 Task: Add an action for the "To Do" list and move the card to the top.
Action: Mouse pressed left at (849, 271)
Screenshot: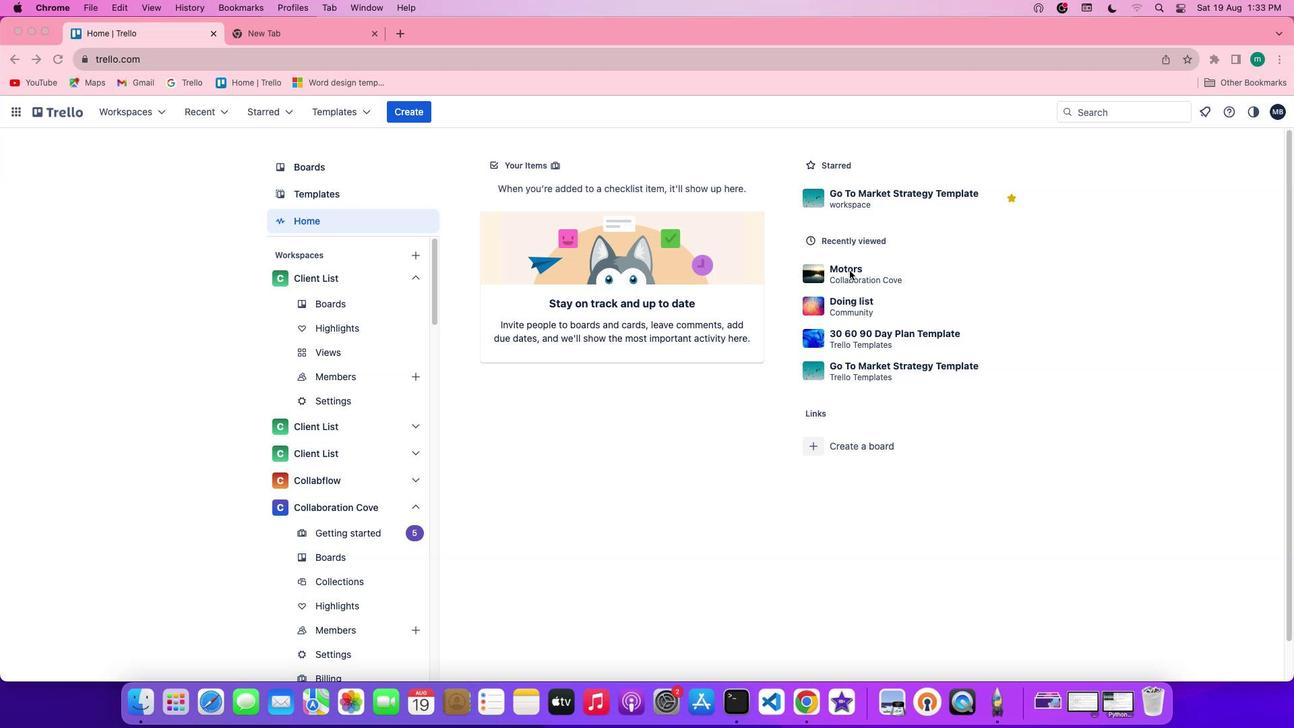 
Action: Mouse pressed left at (849, 271)
Screenshot: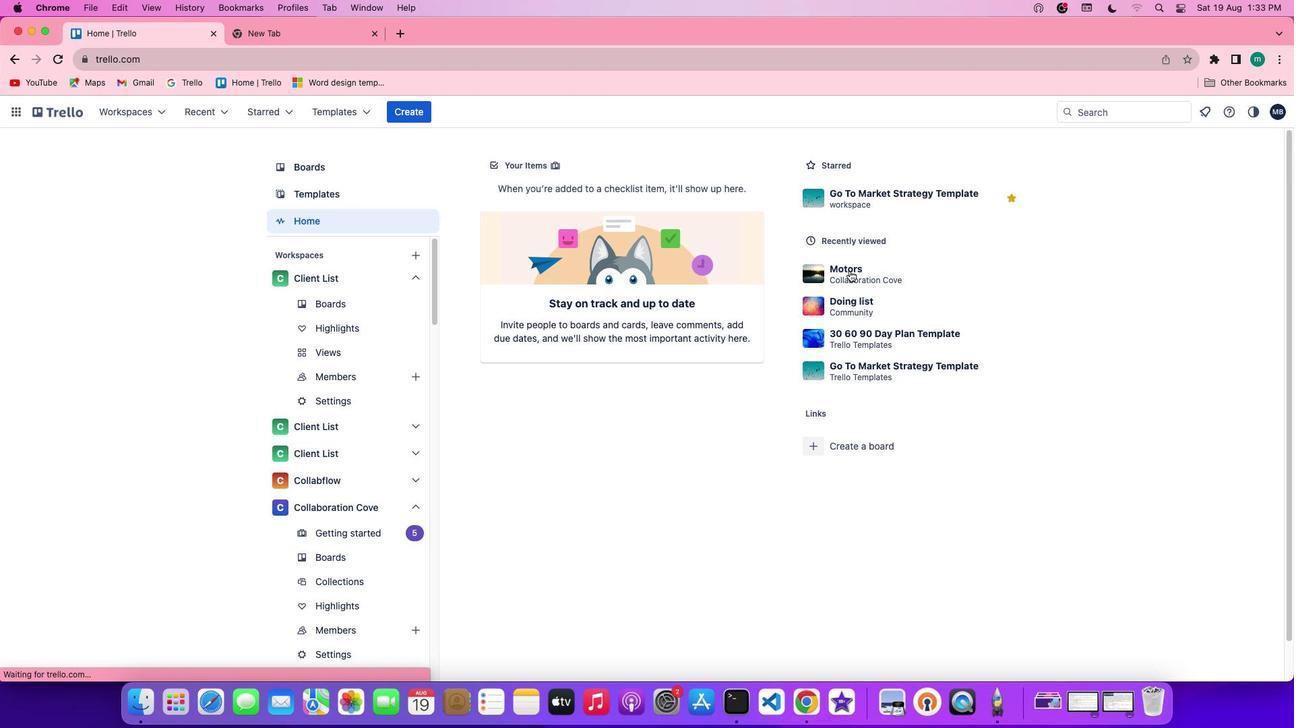 
Action: Mouse moved to (569, 213)
Screenshot: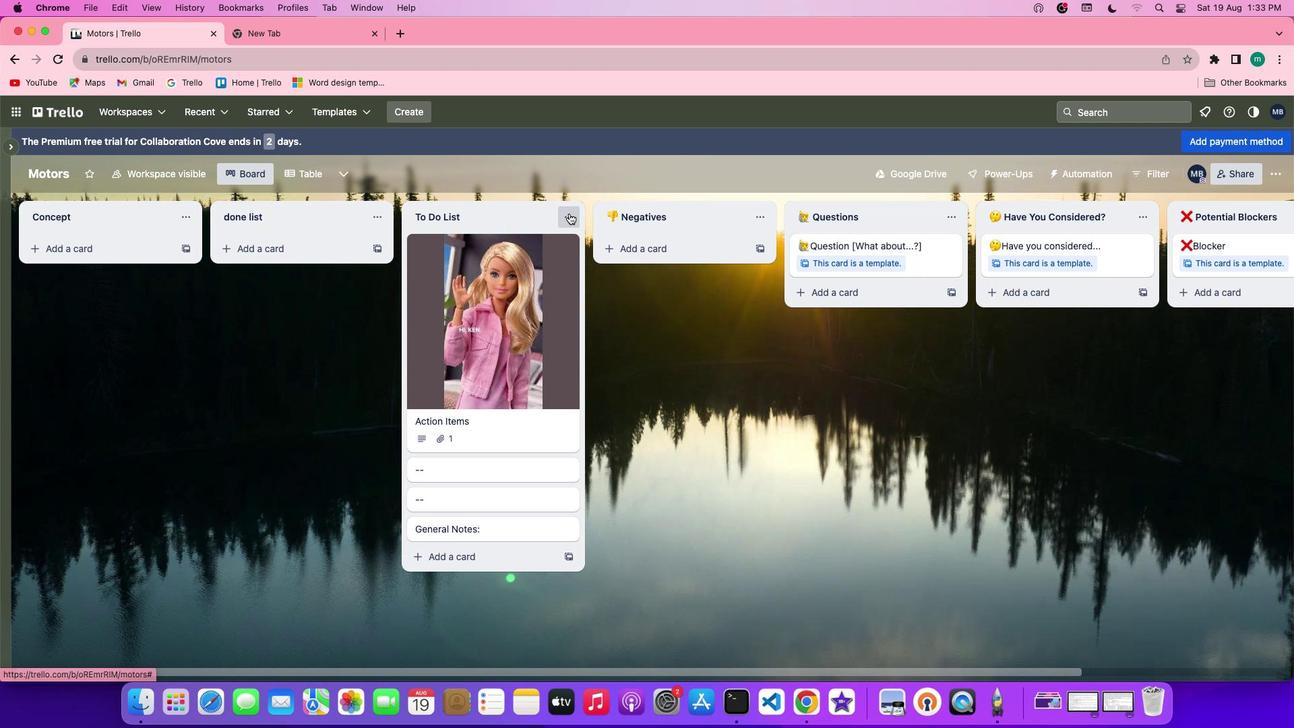 
Action: Mouse pressed left at (569, 213)
Screenshot: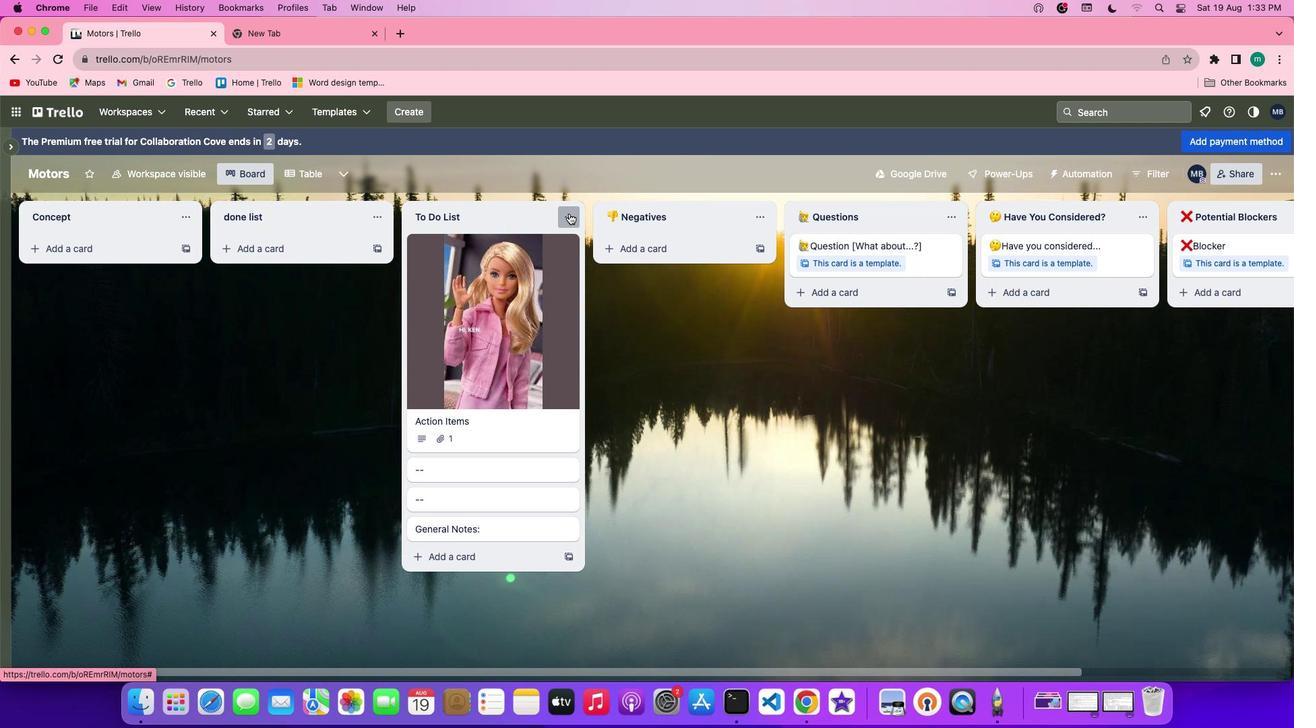
Action: Mouse moved to (600, 430)
Screenshot: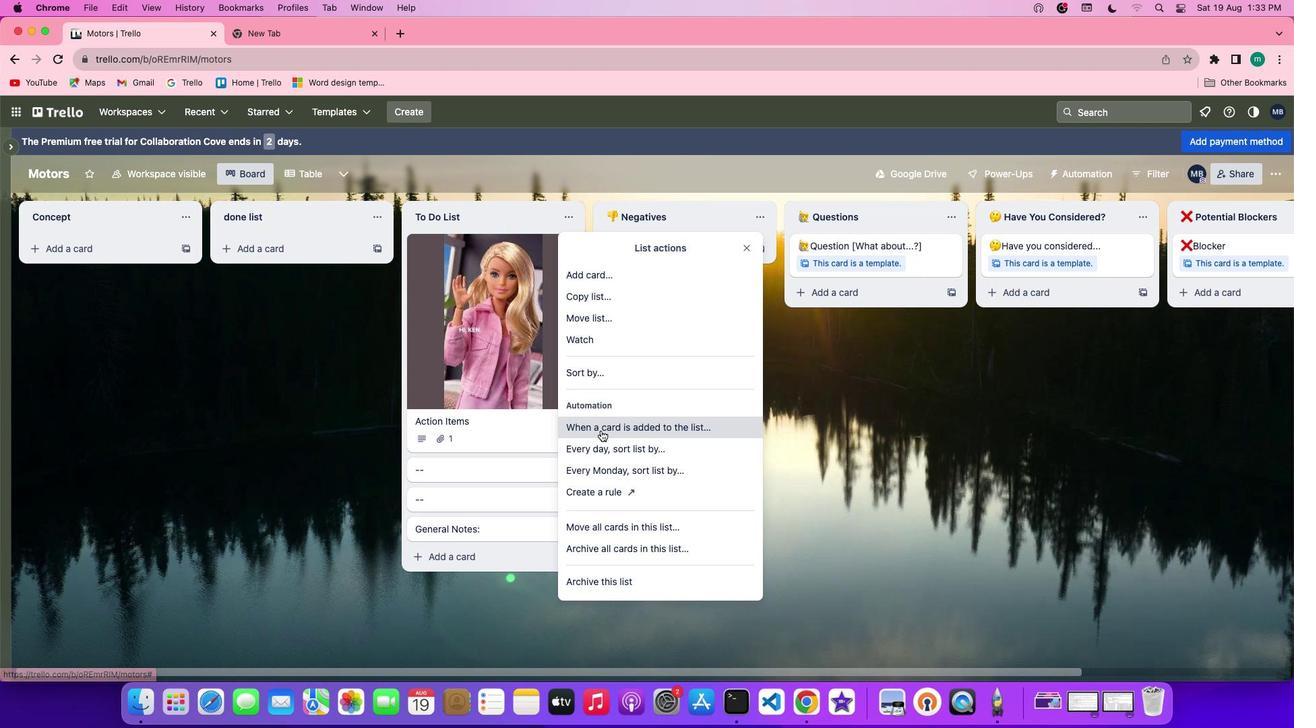 
Action: Mouse pressed left at (600, 430)
Screenshot: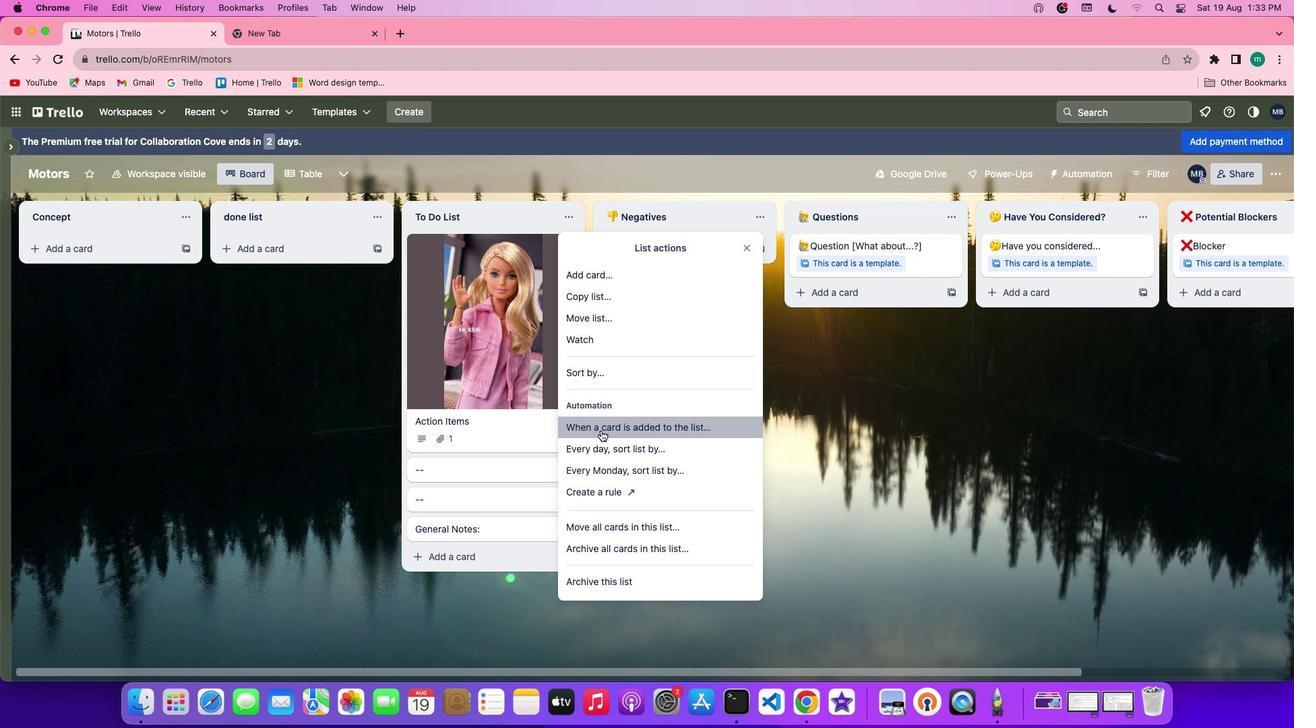 
Action: Mouse moved to (679, 338)
Screenshot: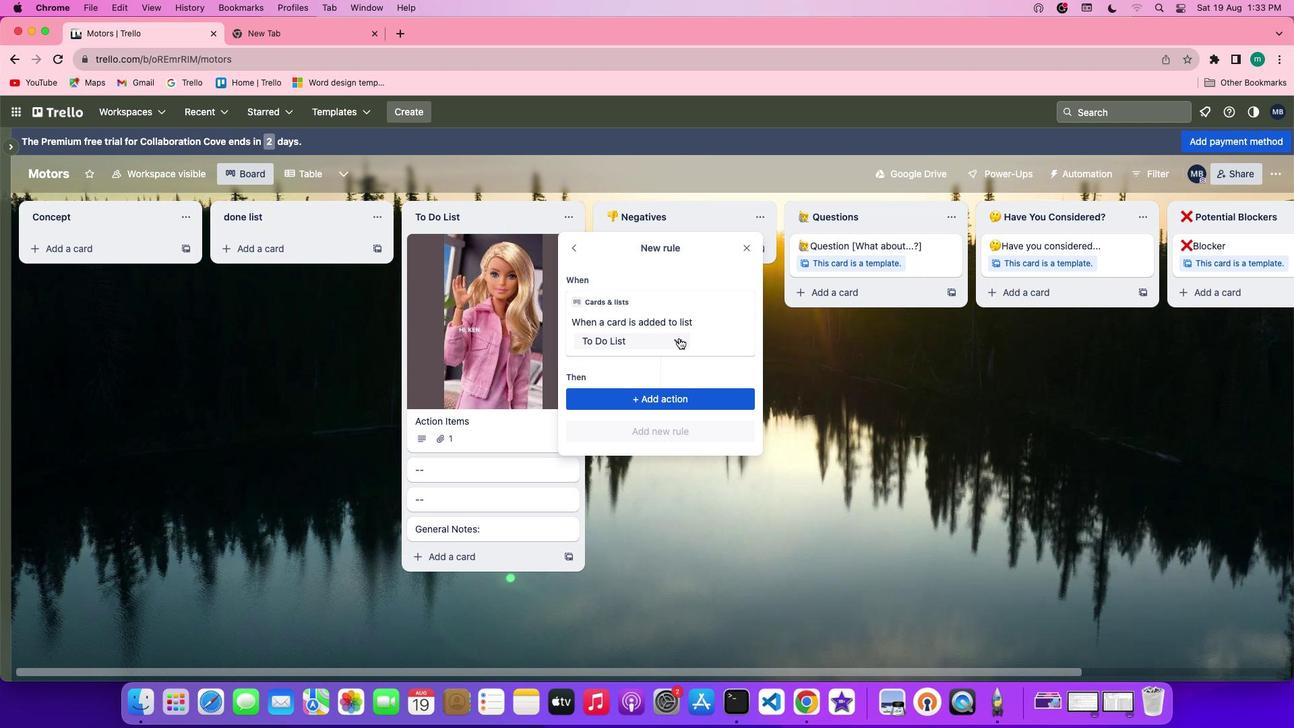 
Action: Mouse pressed left at (679, 338)
Screenshot: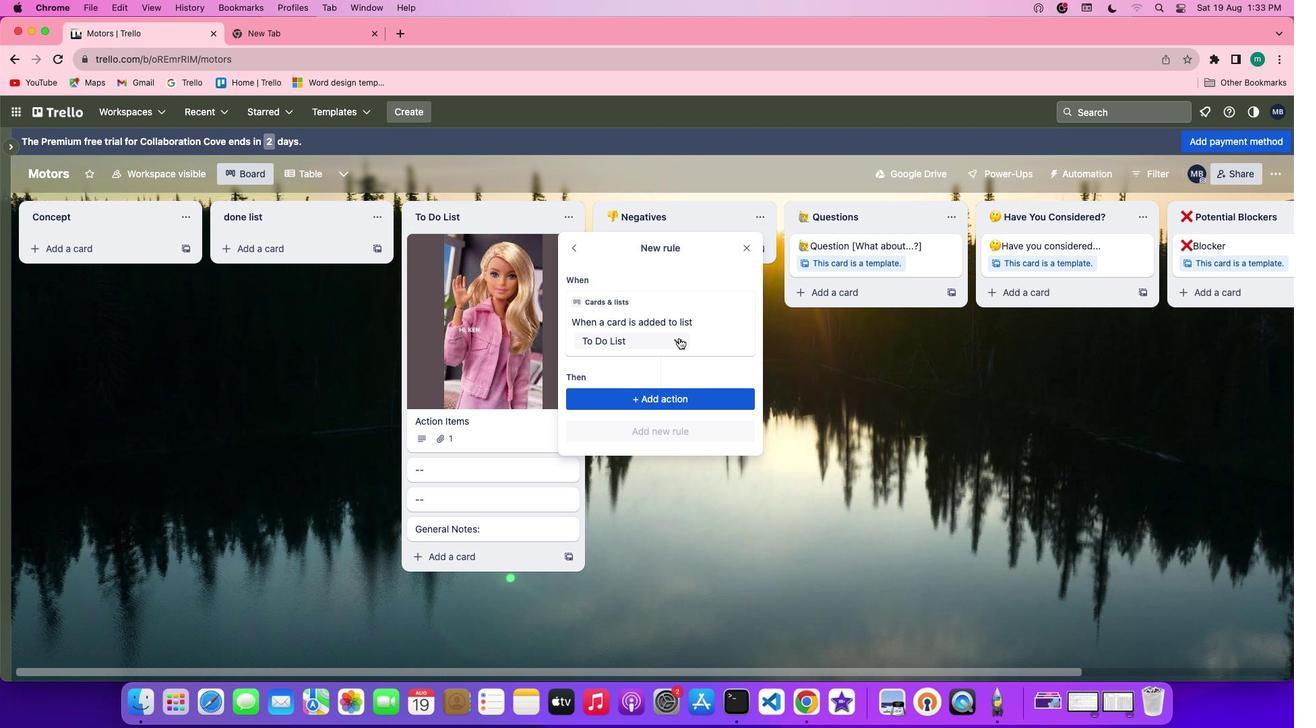 
Action: Mouse moved to (650, 411)
Screenshot: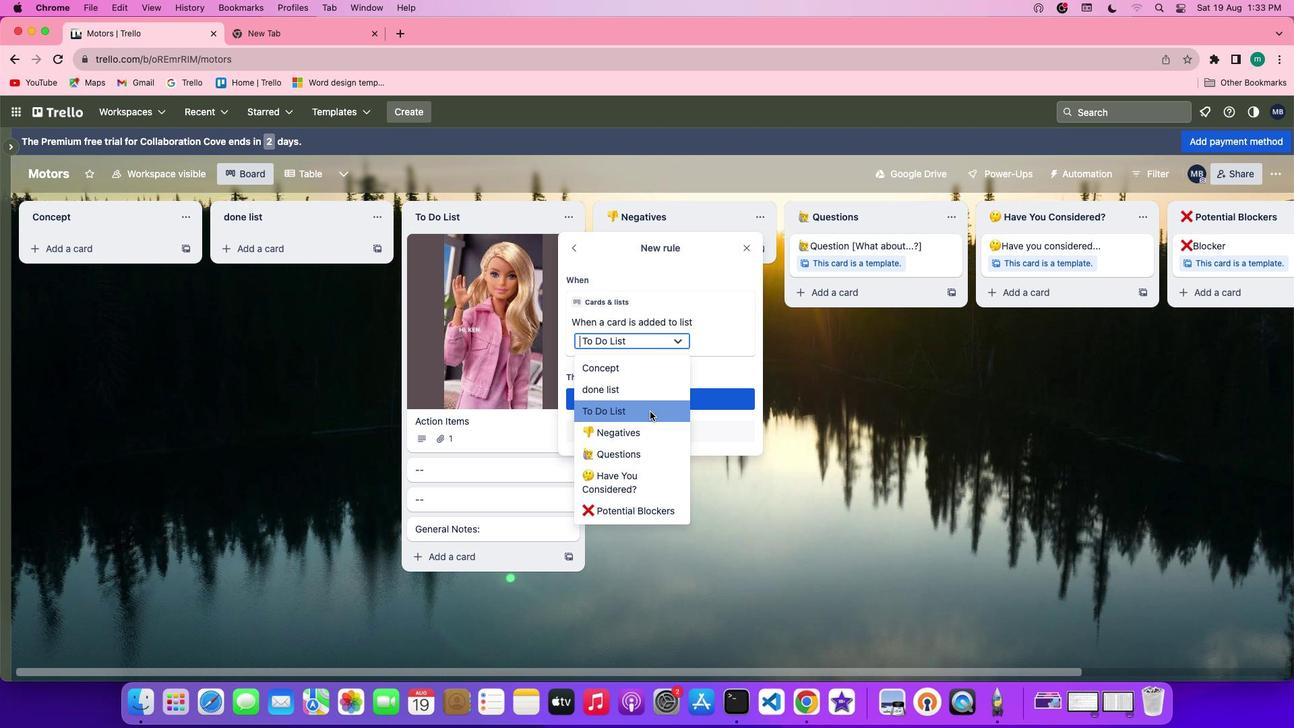 
Action: Mouse pressed left at (650, 411)
Screenshot: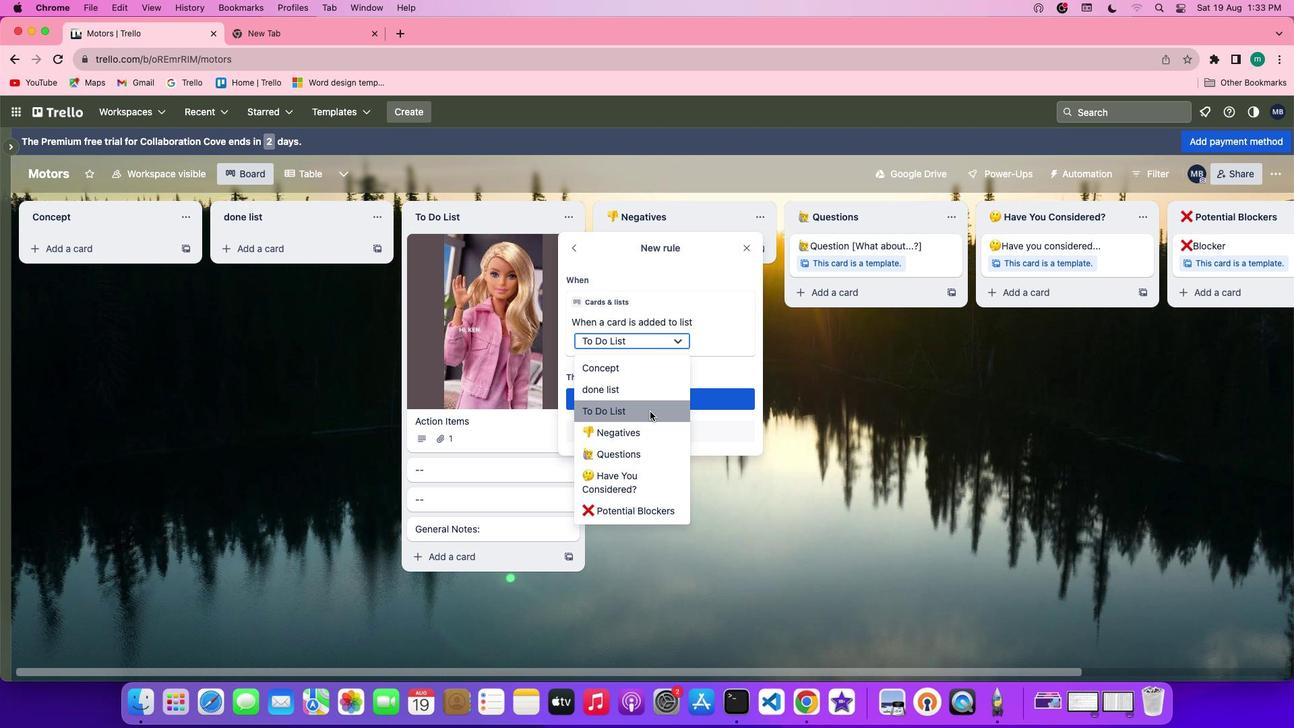 
Action: Mouse moved to (668, 399)
Screenshot: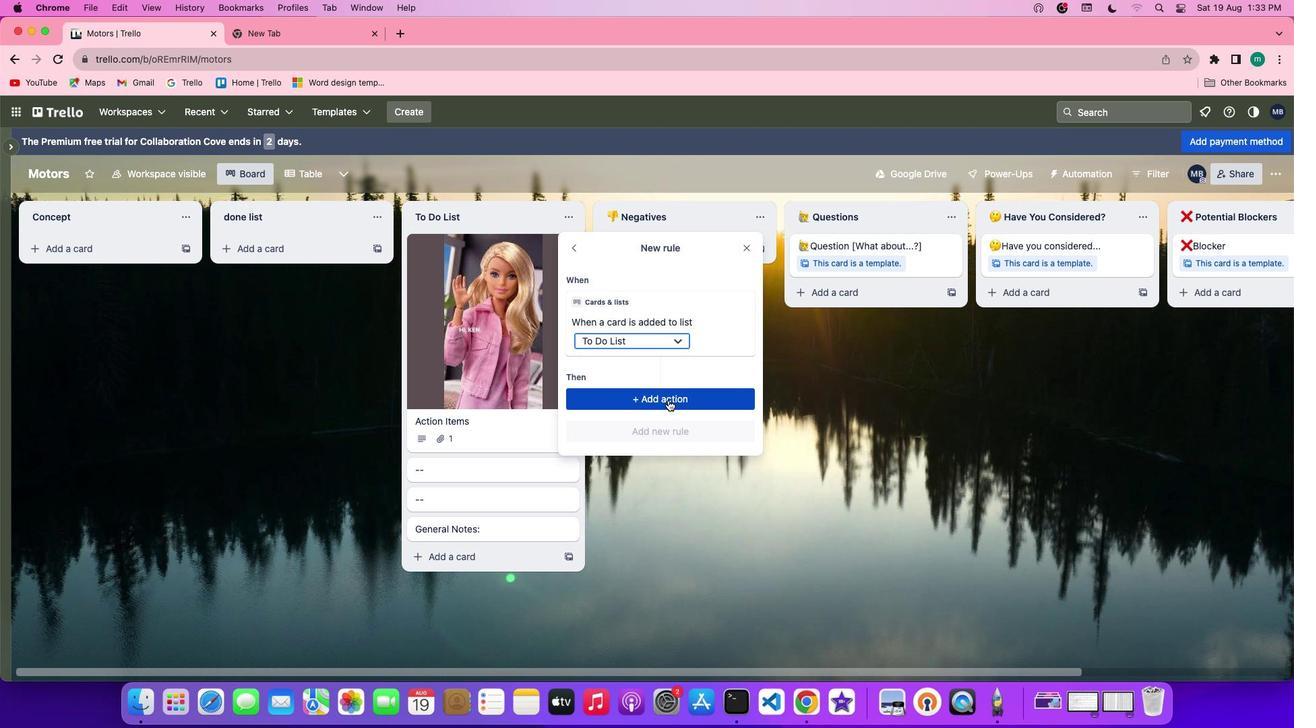 
Action: Mouse pressed left at (668, 399)
Screenshot: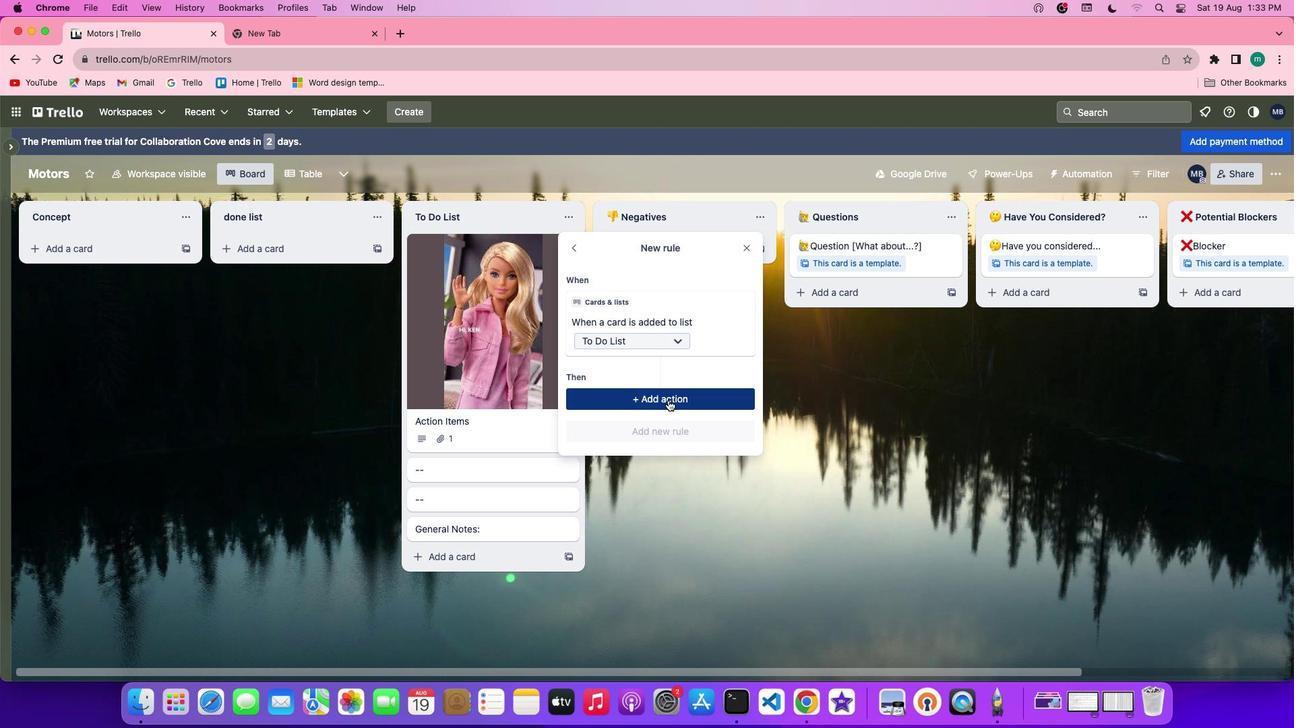 
Action: Mouse moved to (675, 275)
Screenshot: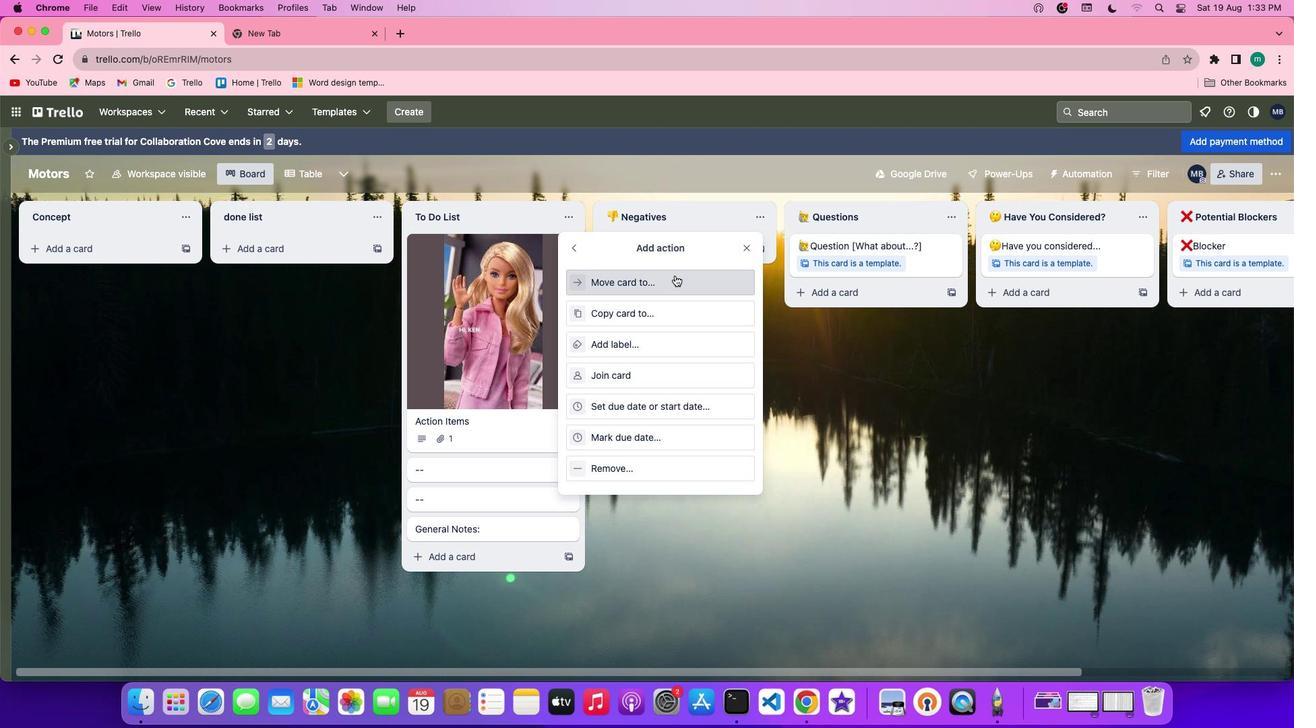 
Action: Mouse pressed left at (675, 275)
Screenshot: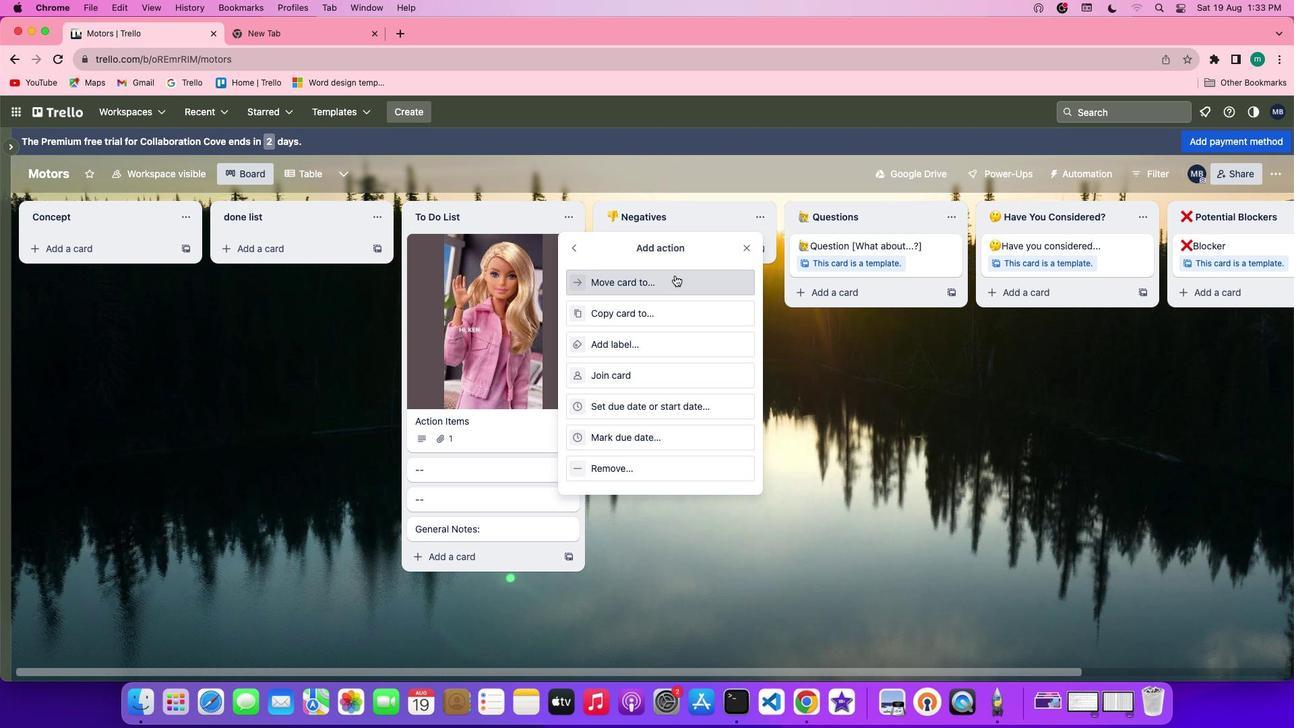 
Action: Mouse moved to (727, 417)
Screenshot: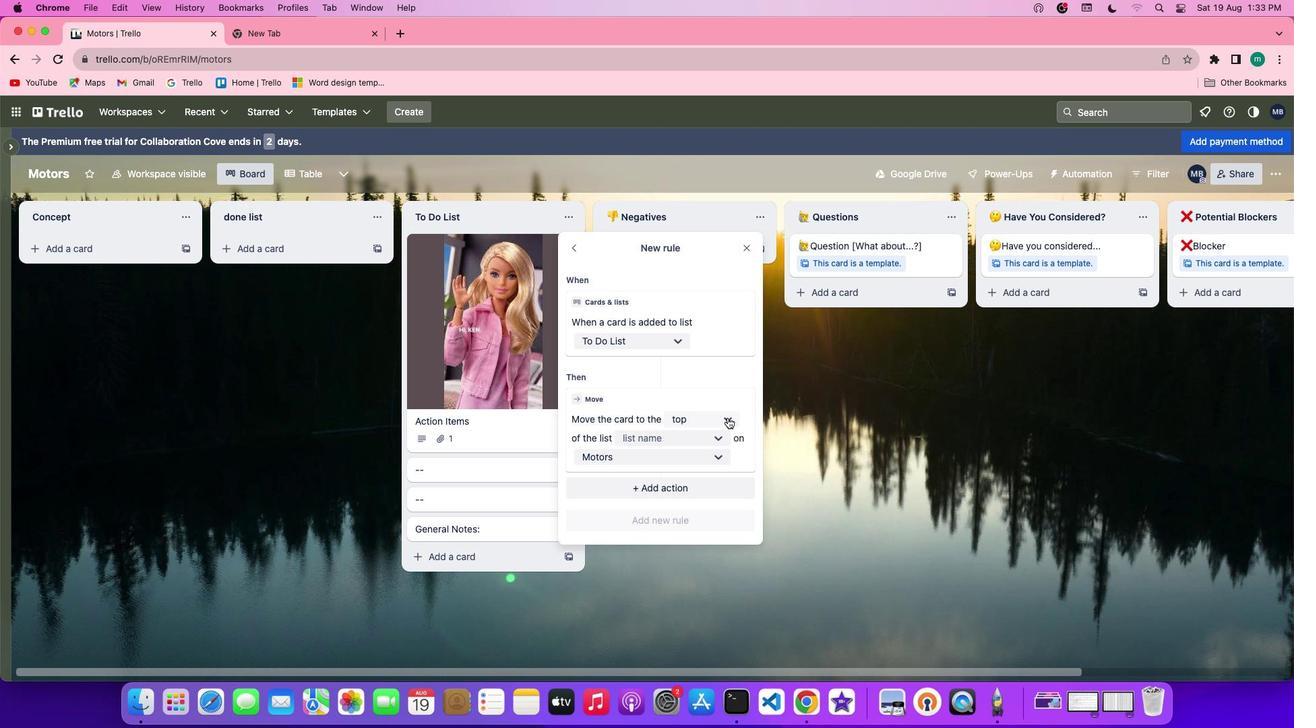 
Action: Mouse pressed left at (727, 417)
Screenshot: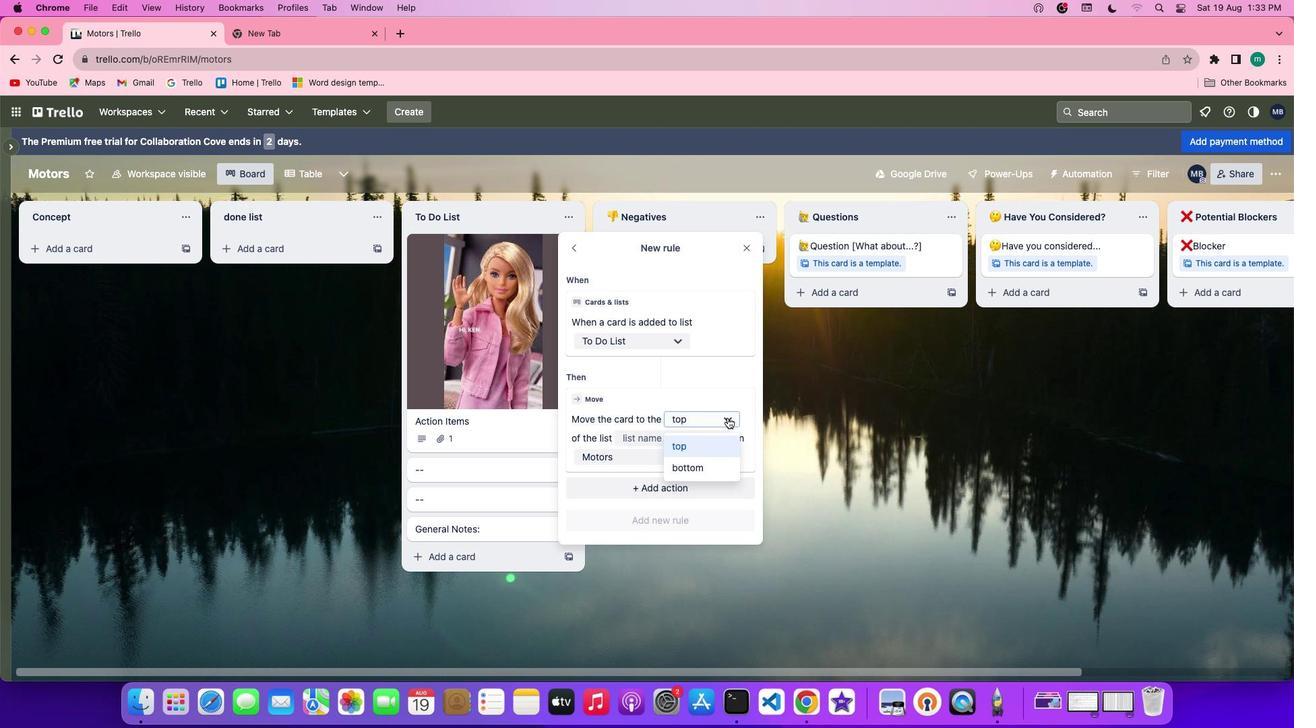 
Action: Mouse moved to (718, 440)
Screenshot: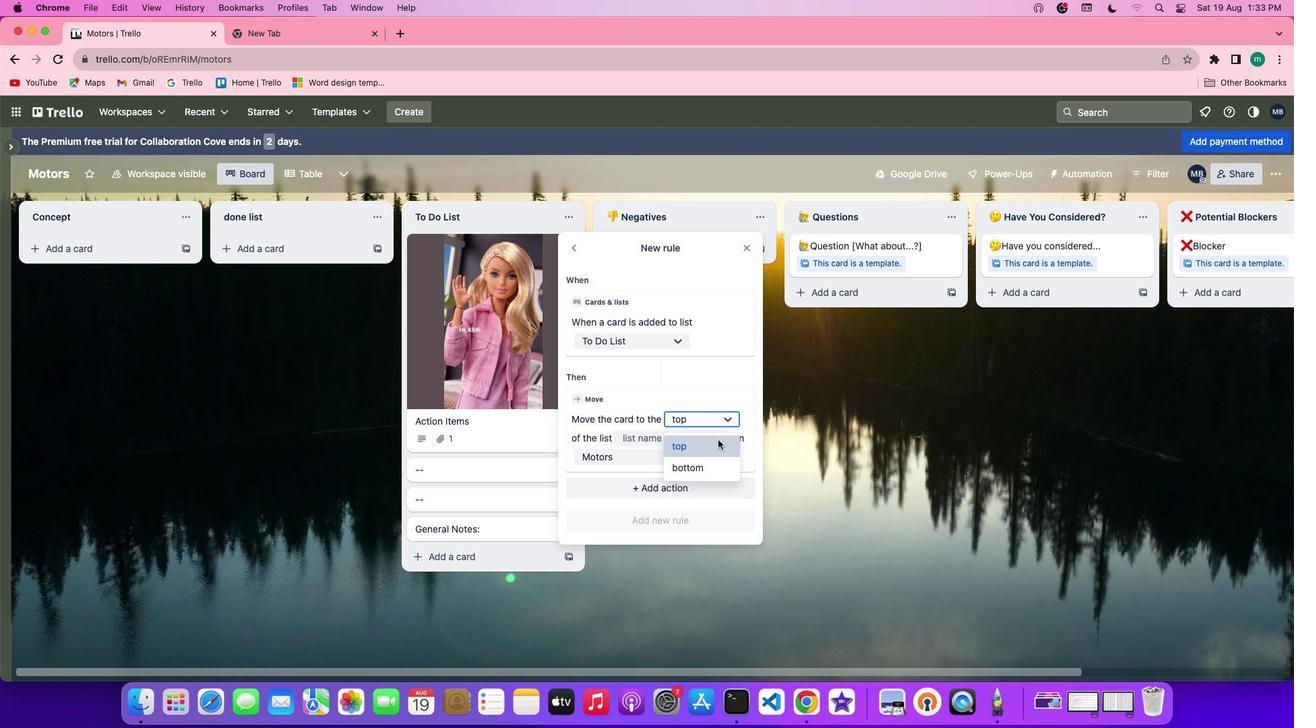 
Action: Mouse pressed left at (718, 440)
Screenshot: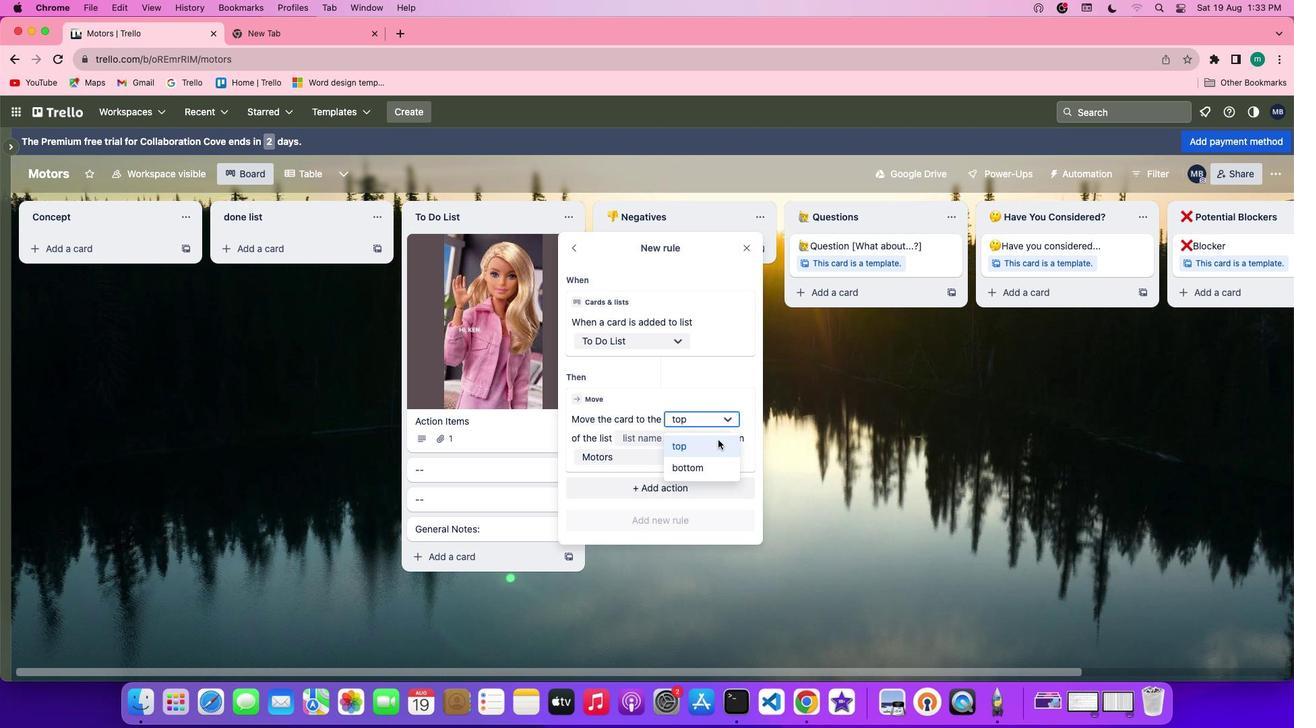 
Action: Mouse moved to (748, 432)
Screenshot: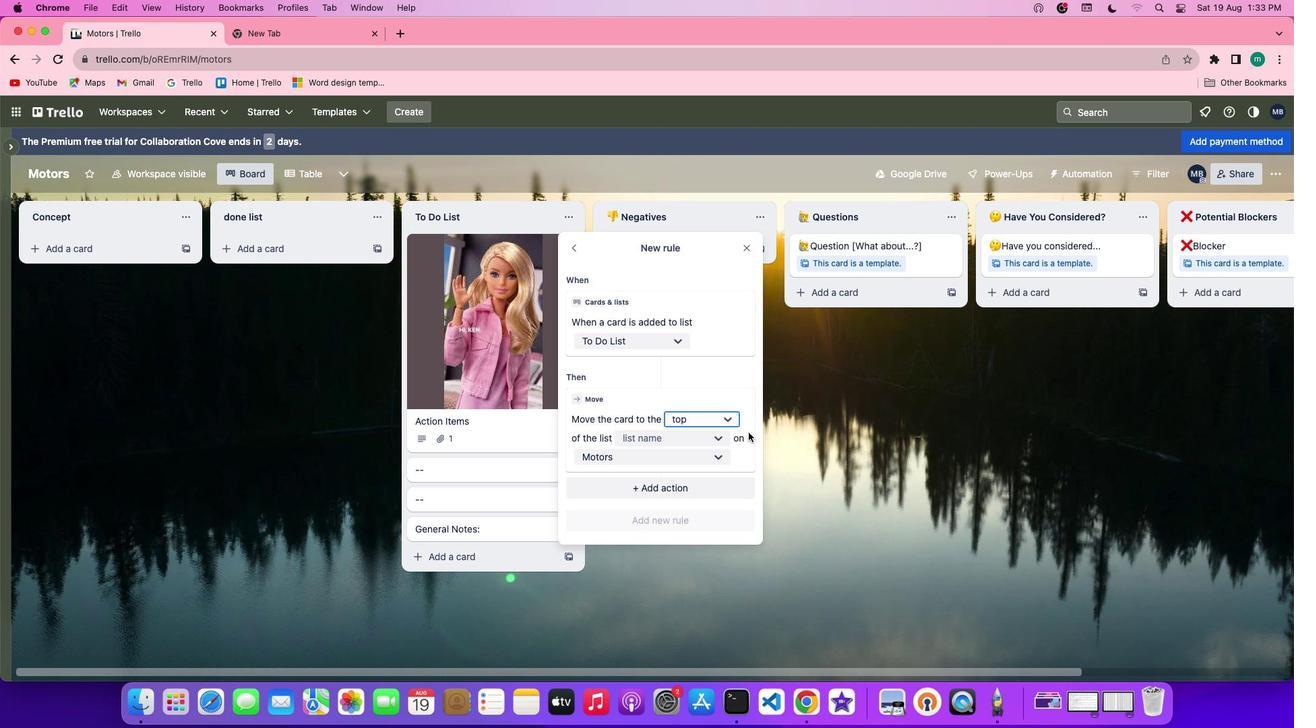 
